 Task: Change the notification settings to alerts.
Action: Mouse moved to (916, 94)
Screenshot: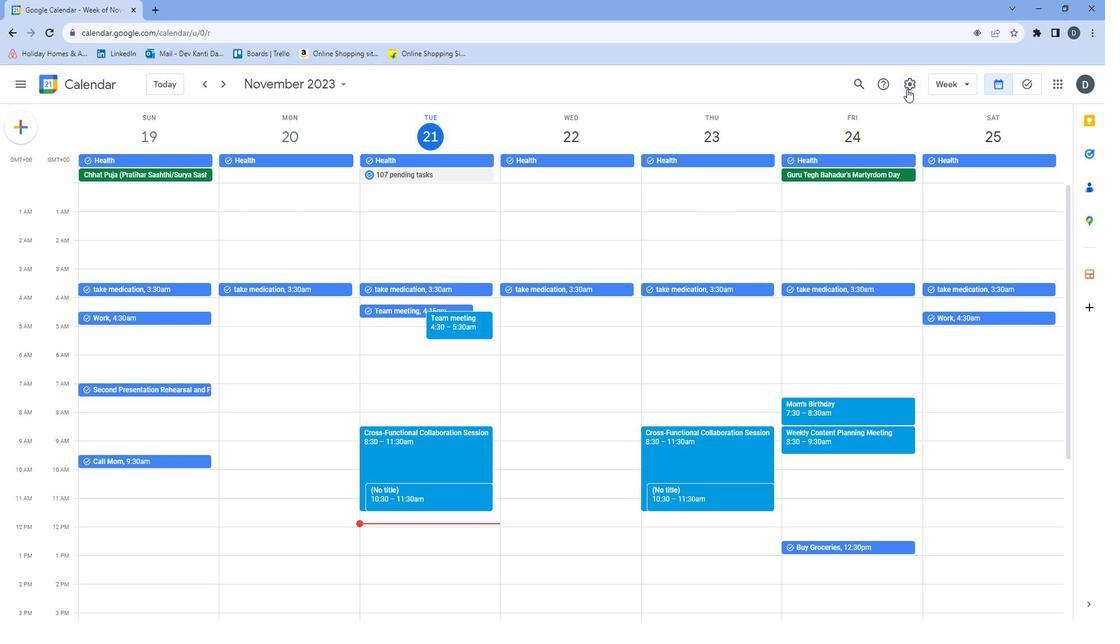 
Action: Mouse pressed left at (916, 94)
Screenshot: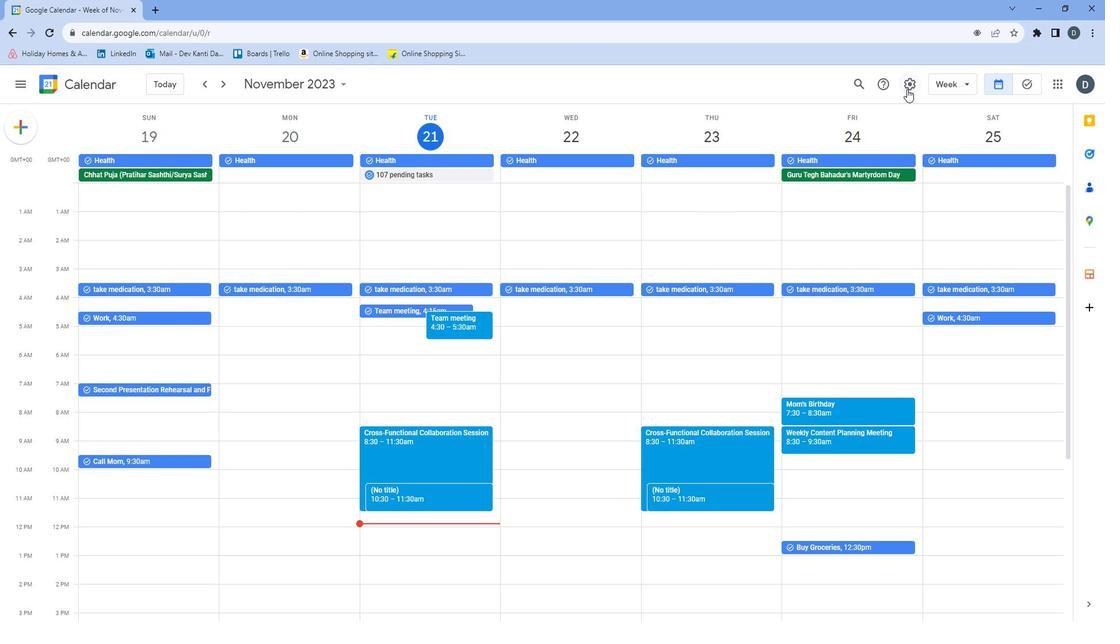 
Action: Mouse moved to (921, 111)
Screenshot: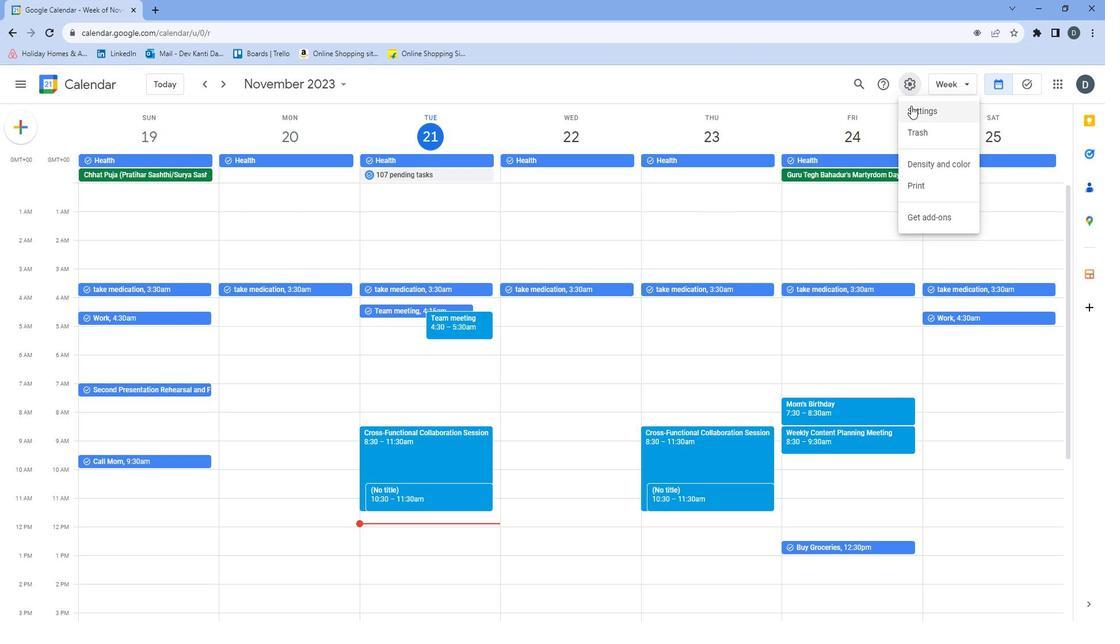 
Action: Mouse pressed left at (921, 111)
Screenshot: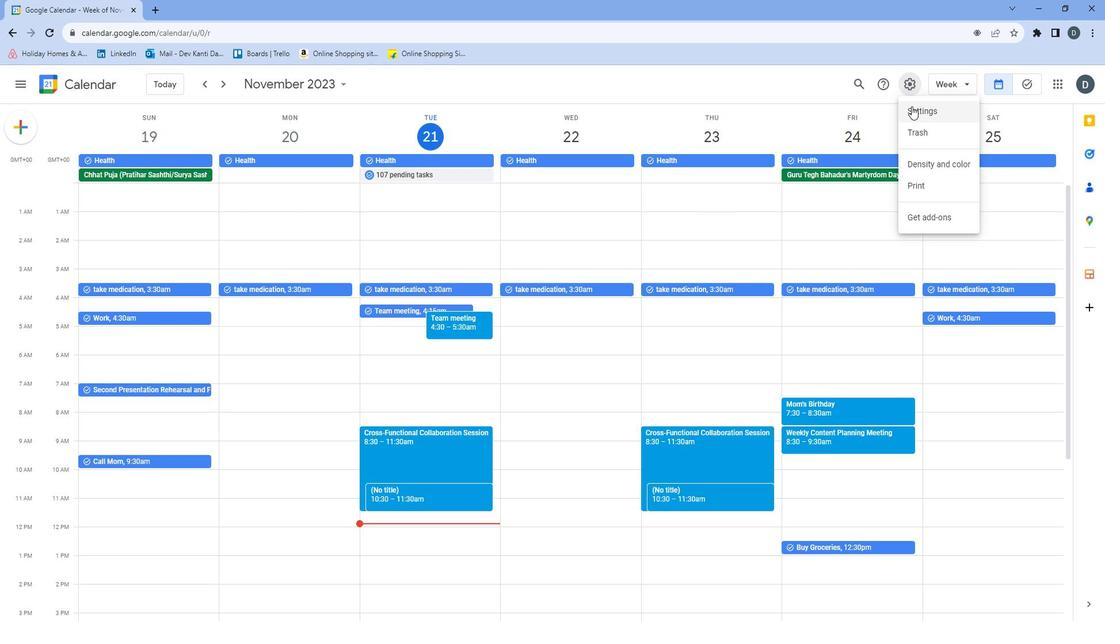 
Action: Mouse moved to (606, 261)
Screenshot: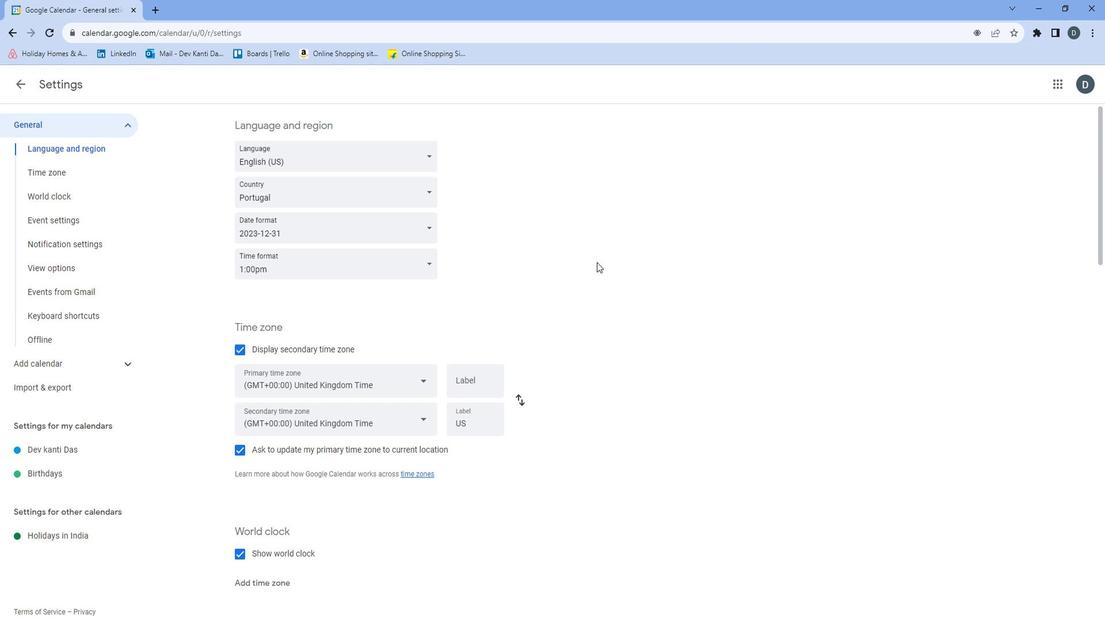
Action: Mouse scrolled (606, 261) with delta (0, 0)
Screenshot: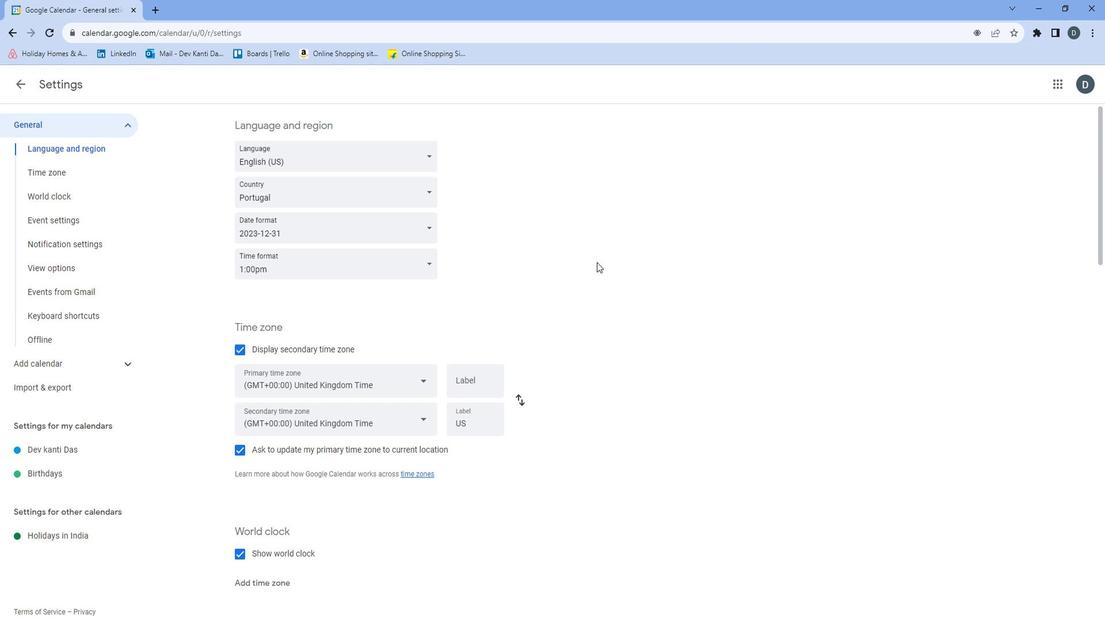 
Action: Mouse moved to (604, 262)
Screenshot: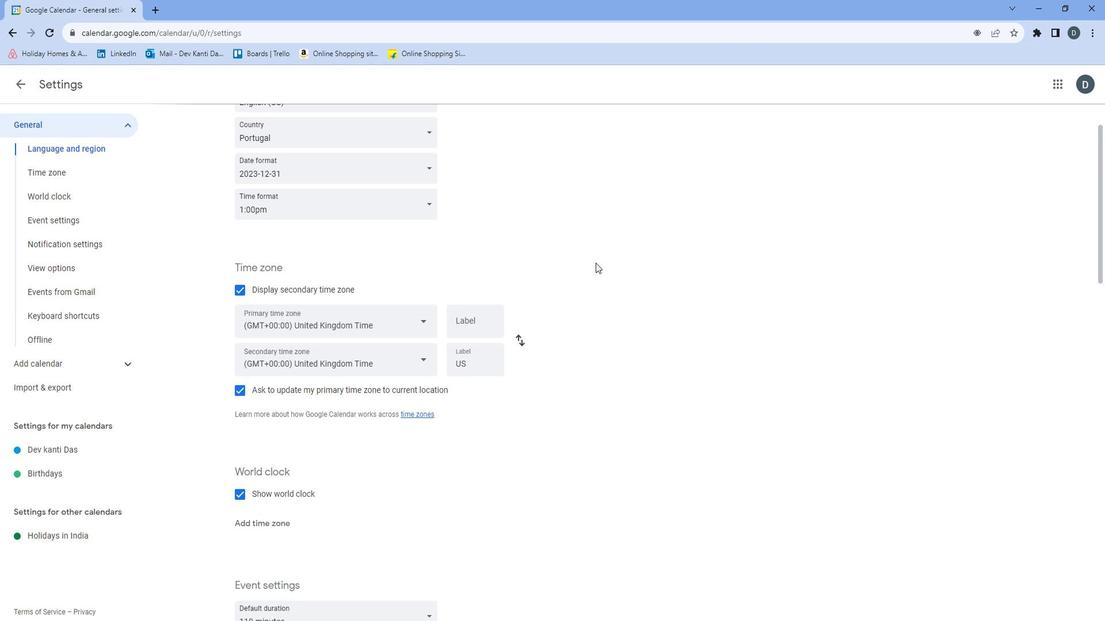 
Action: Mouse scrolled (604, 261) with delta (0, 0)
Screenshot: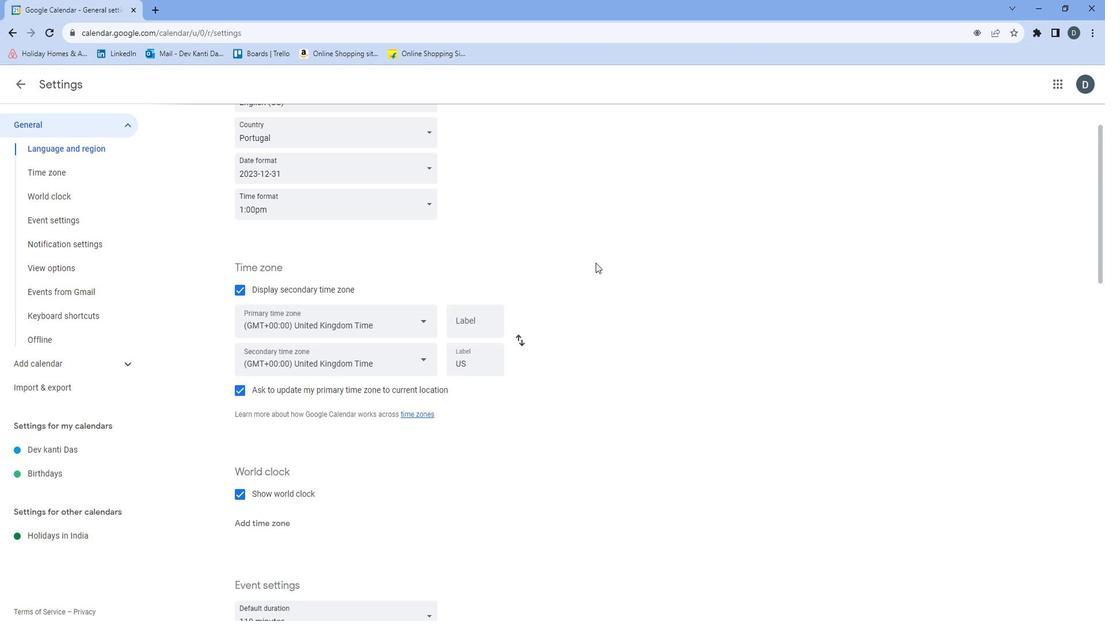 
Action: Mouse moved to (604, 261)
Screenshot: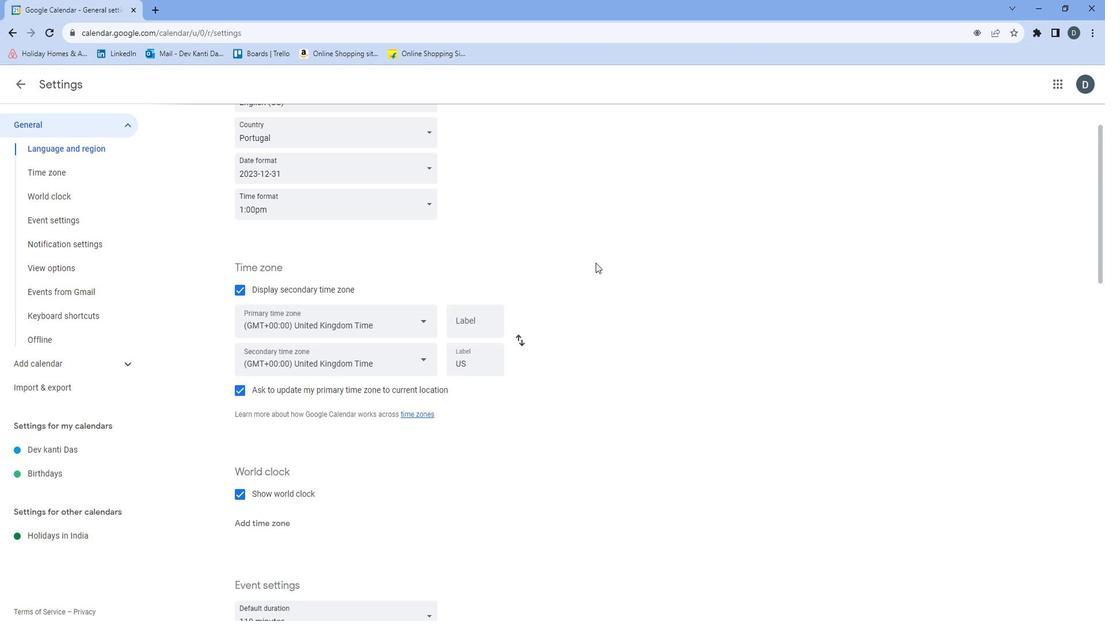 
Action: Mouse scrolled (604, 261) with delta (0, 0)
Screenshot: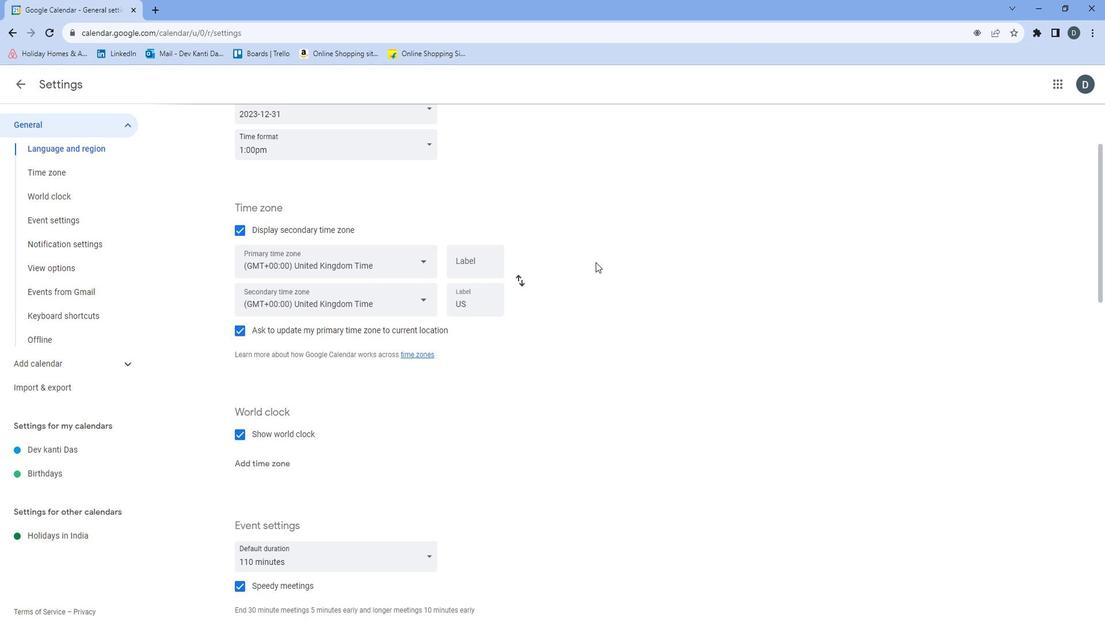 
Action: Mouse moved to (604, 260)
Screenshot: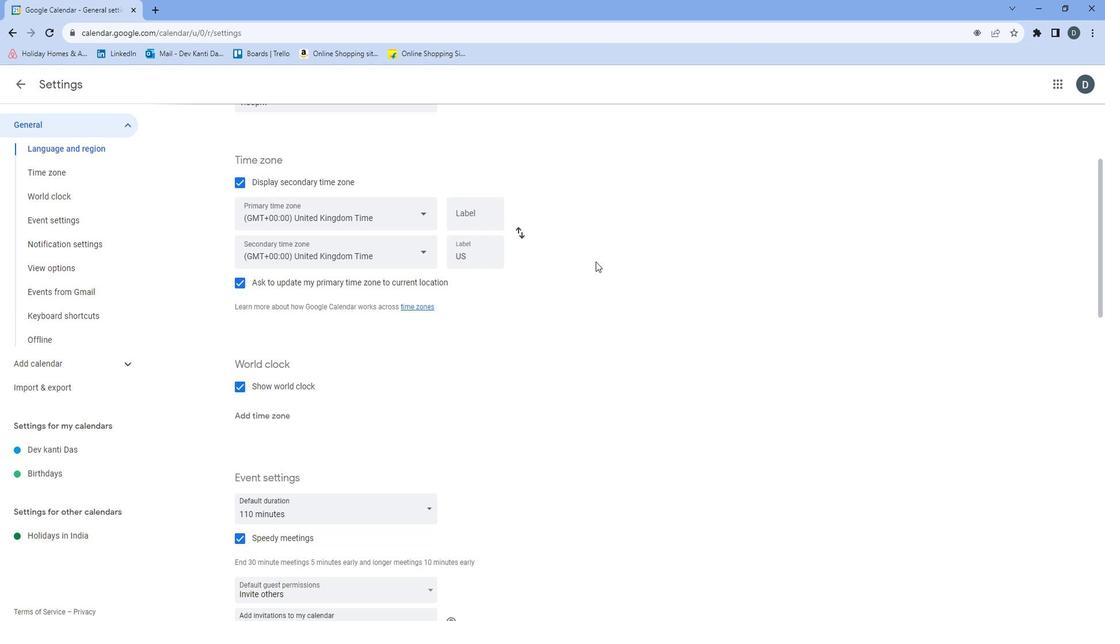 
Action: Mouse scrolled (604, 260) with delta (0, 0)
Screenshot: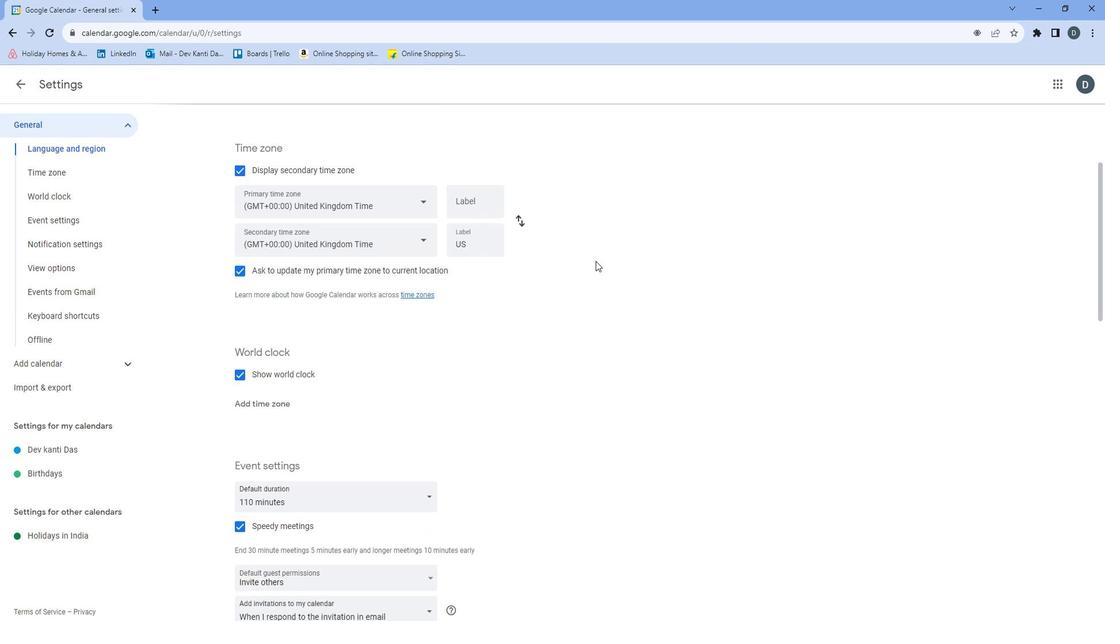 
Action: Mouse moved to (604, 260)
Screenshot: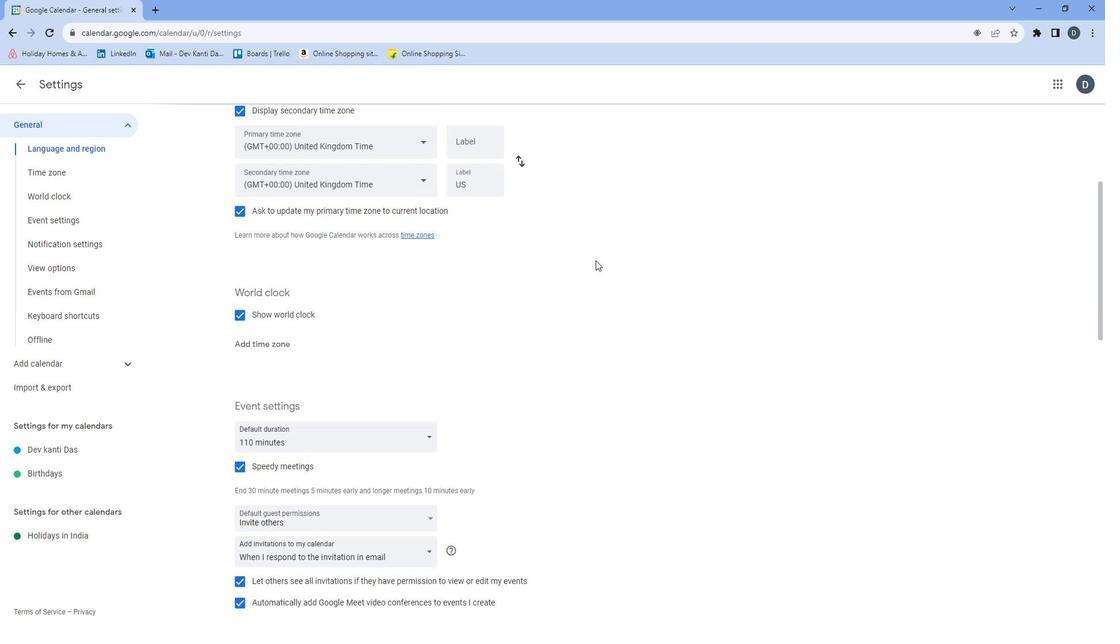
Action: Mouse scrolled (604, 259) with delta (0, 0)
Screenshot: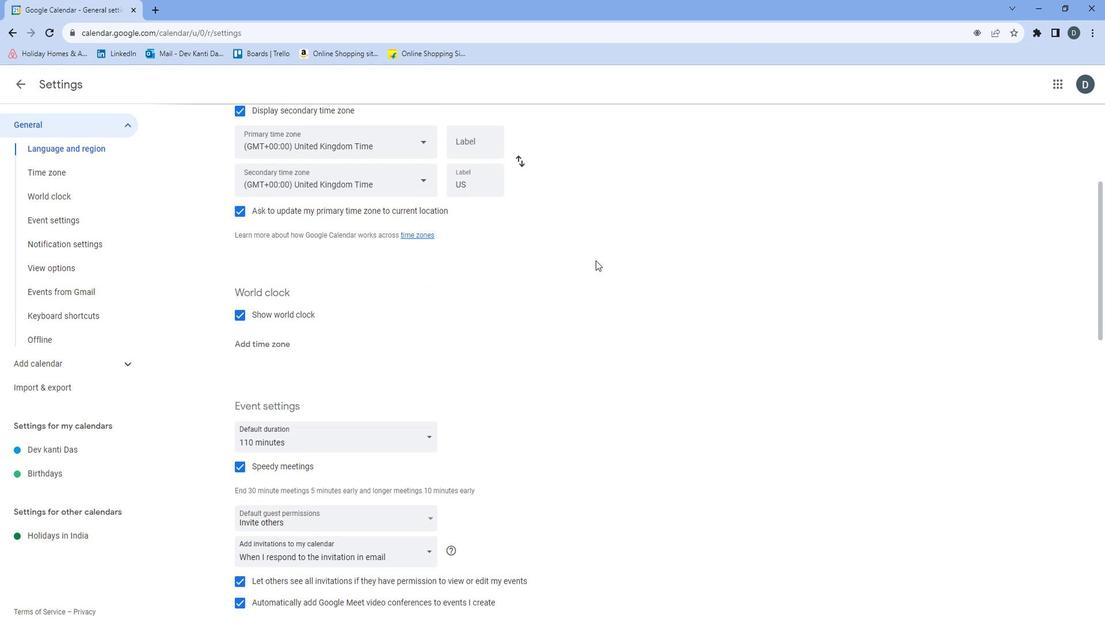 
Action: Mouse moved to (604, 259)
Screenshot: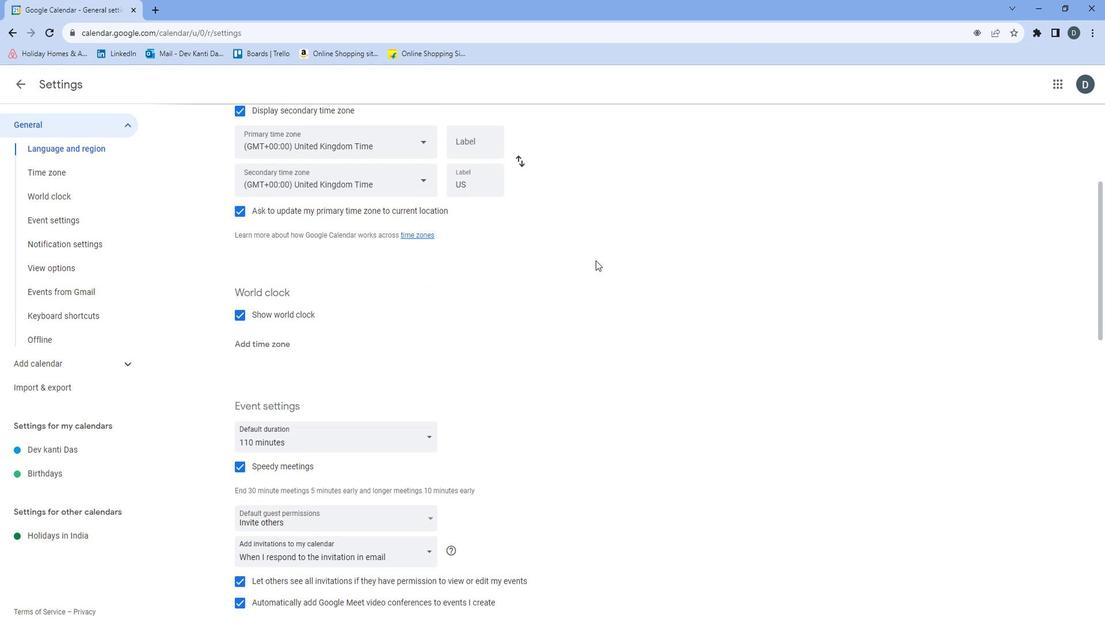 
Action: Mouse scrolled (604, 259) with delta (0, 0)
Screenshot: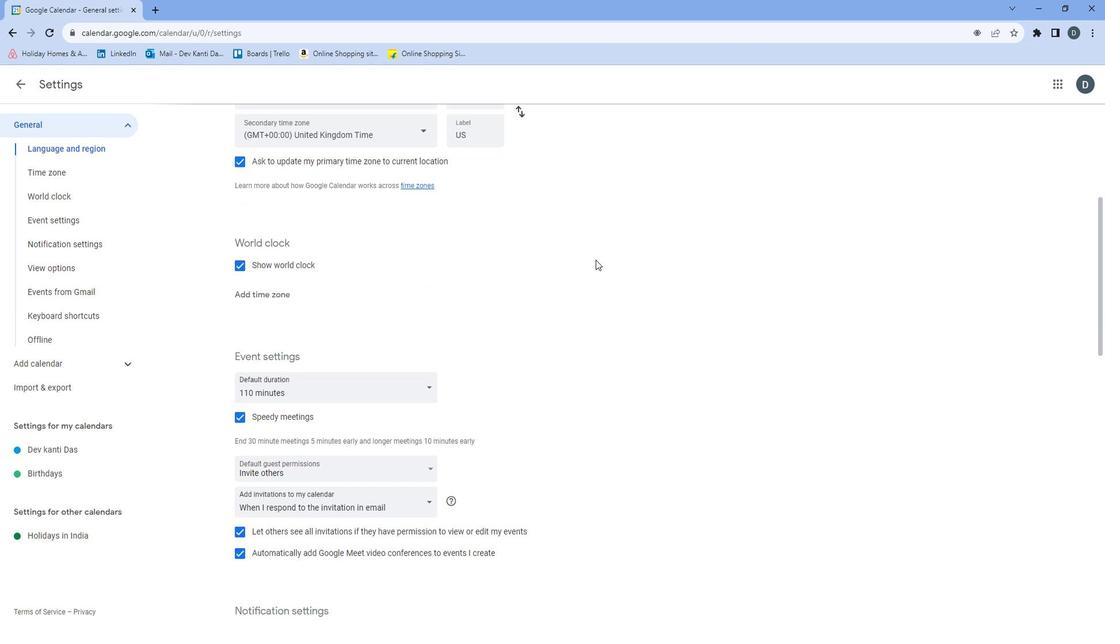 
Action: Mouse moved to (605, 259)
Screenshot: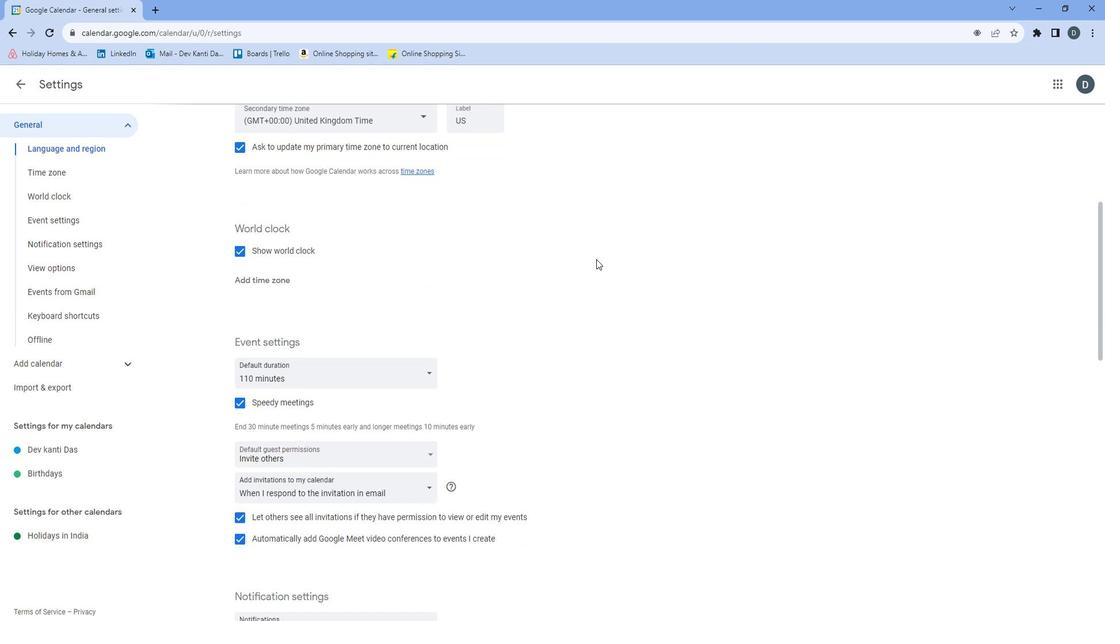 
Action: Mouse scrolled (605, 258) with delta (0, 0)
Screenshot: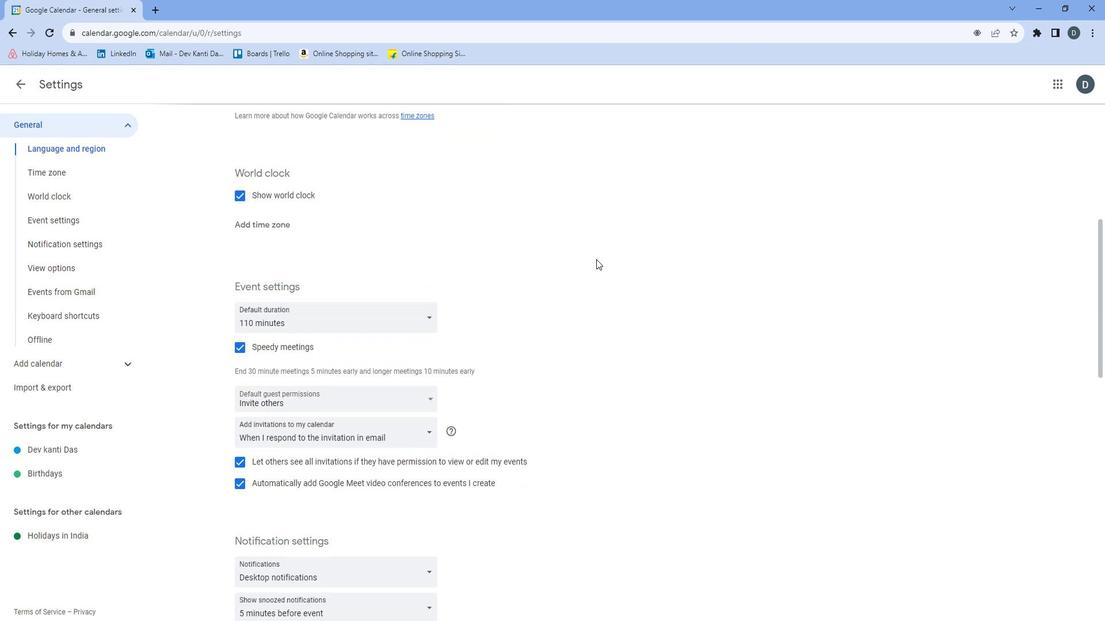 
Action: Mouse moved to (605, 258)
Screenshot: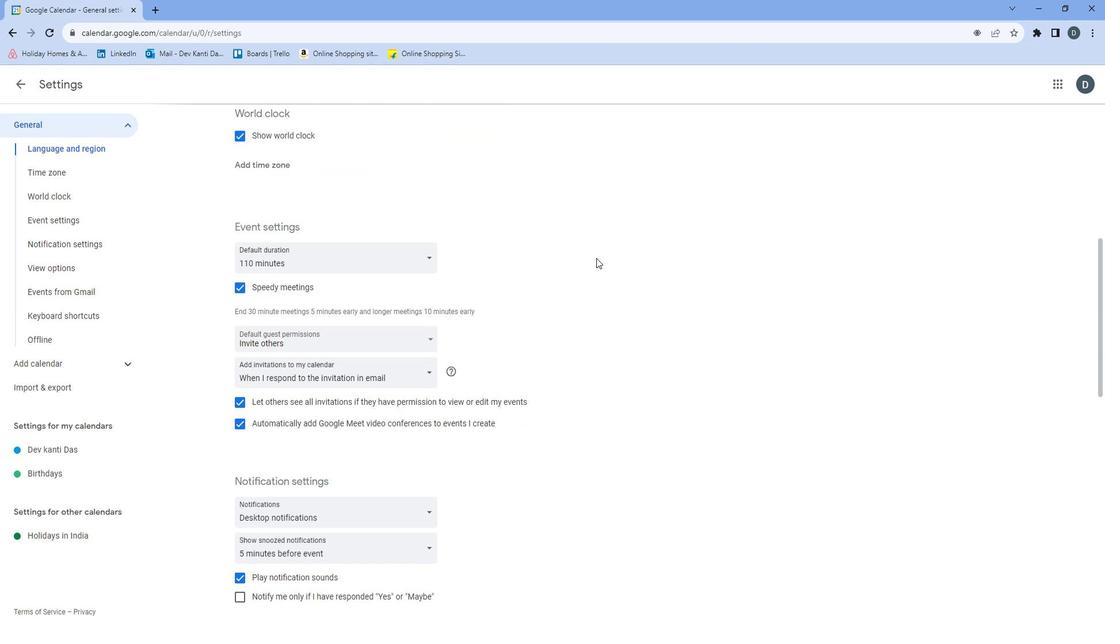 
Action: Mouse scrolled (605, 257) with delta (0, 0)
Screenshot: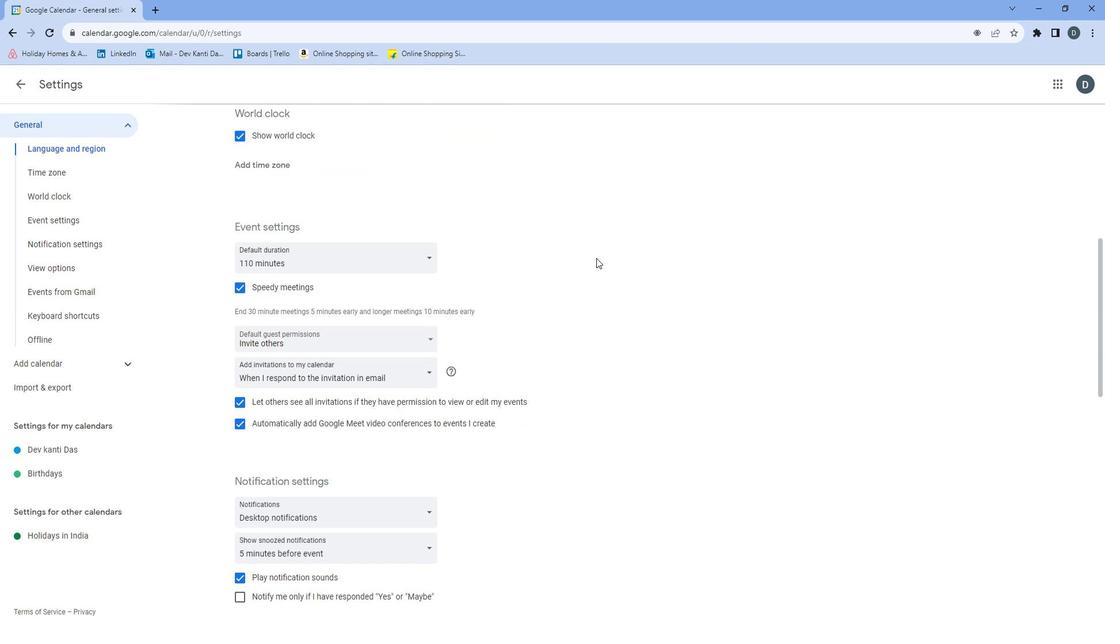 
Action: Mouse moved to (606, 255)
Screenshot: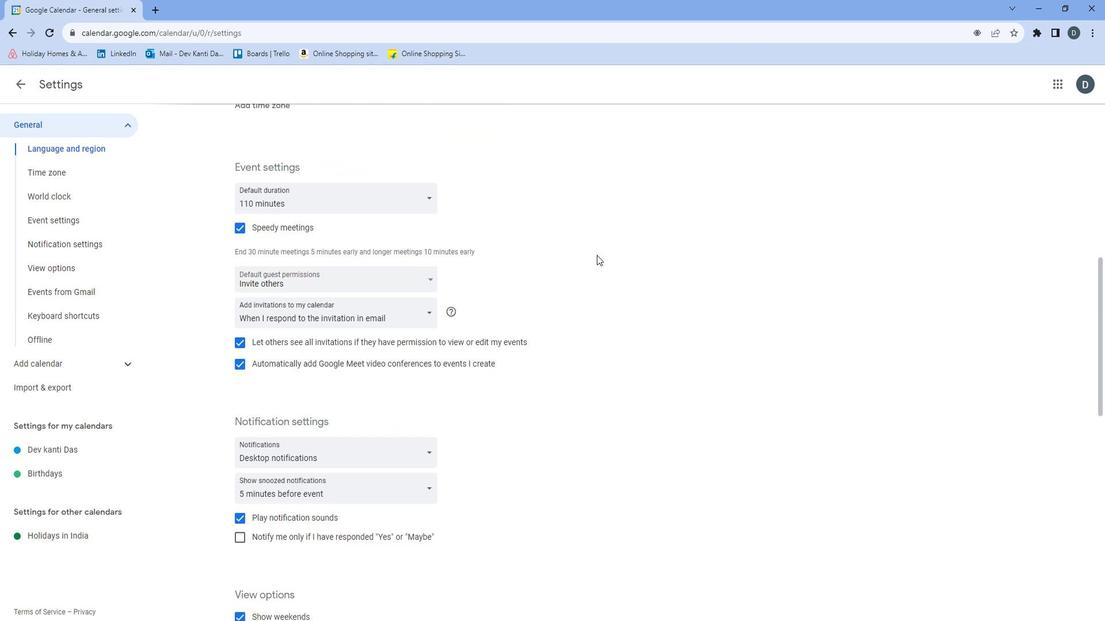 
Action: Mouse scrolled (606, 254) with delta (0, 0)
Screenshot: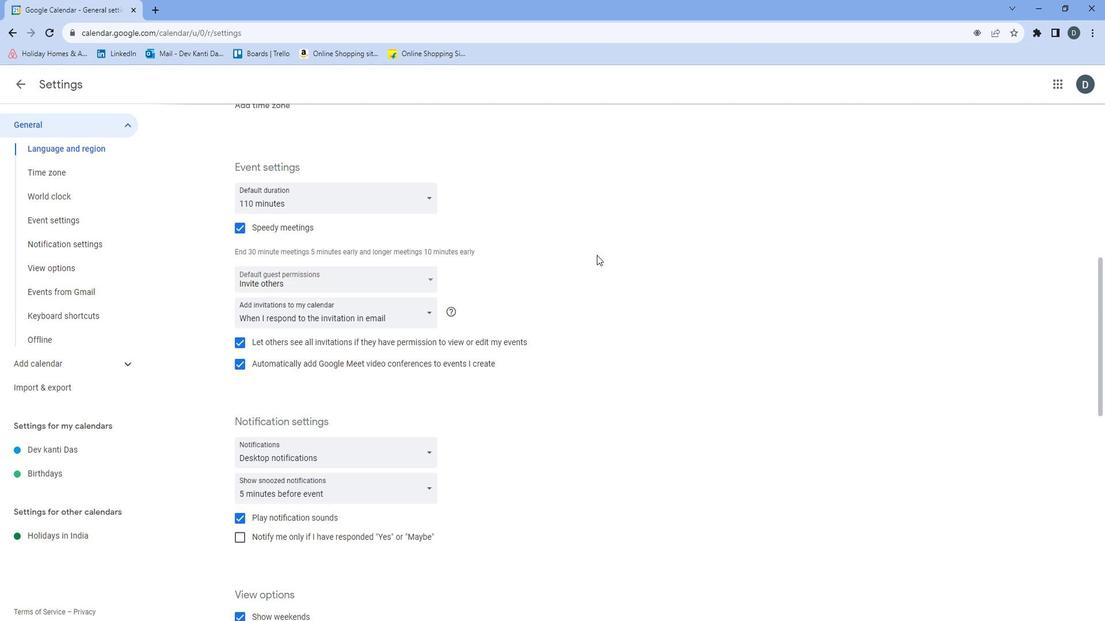 
Action: Mouse scrolled (606, 254) with delta (0, 0)
Screenshot: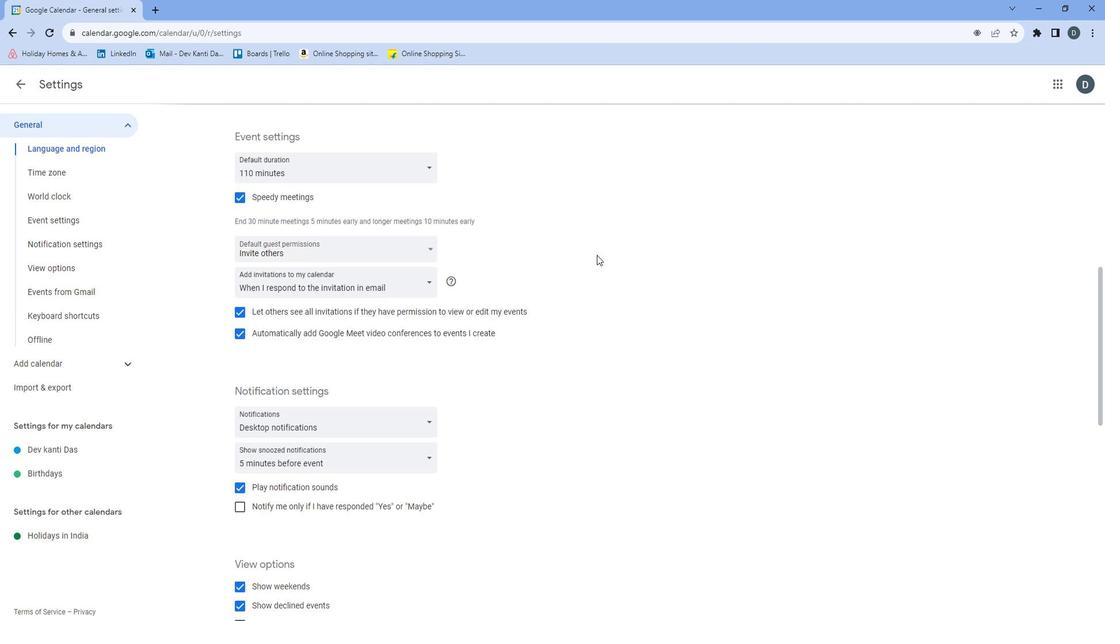 
Action: Mouse moved to (606, 255)
Screenshot: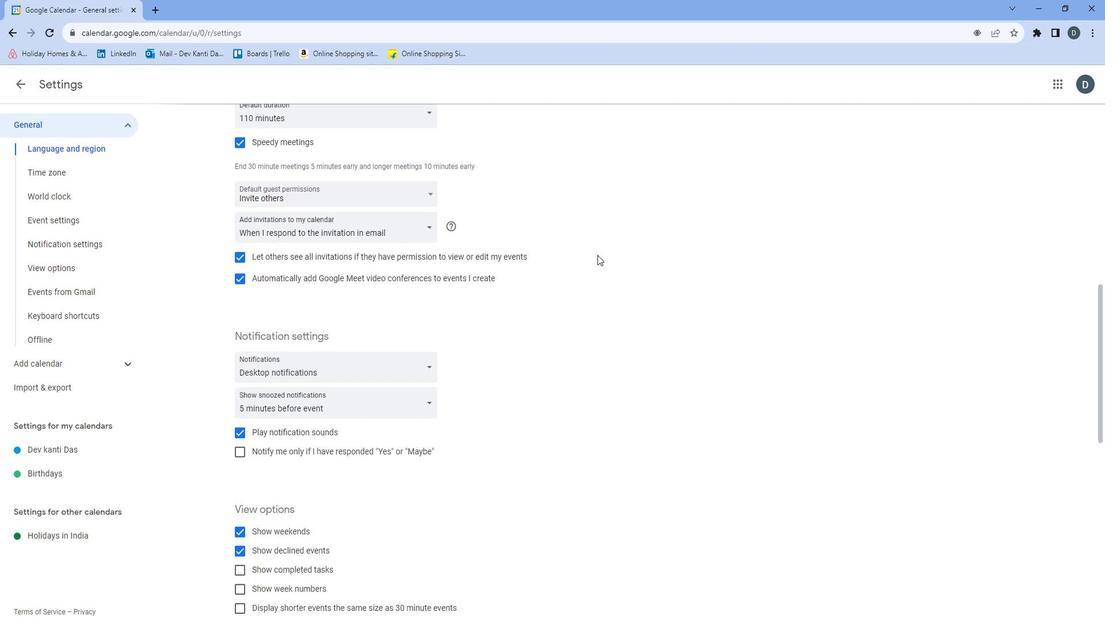 
Action: Mouse scrolled (606, 254) with delta (0, 0)
Screenshot: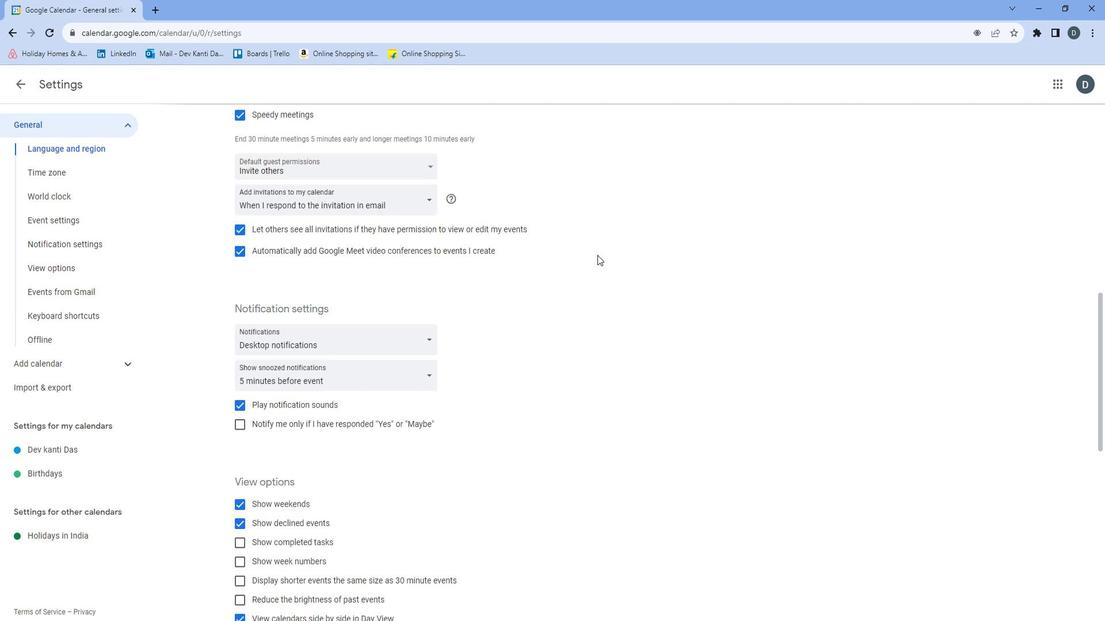
Action: Mouse moved to (403, 271)
Screenshot: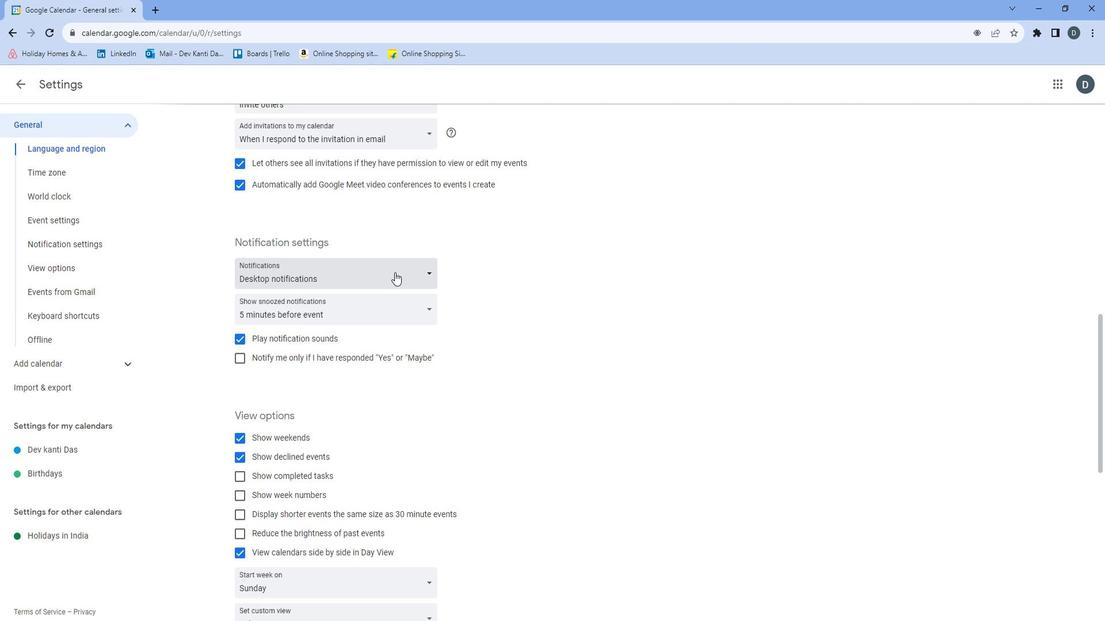 
Action: Mouse pressed left at (403, 271)
Screenshot: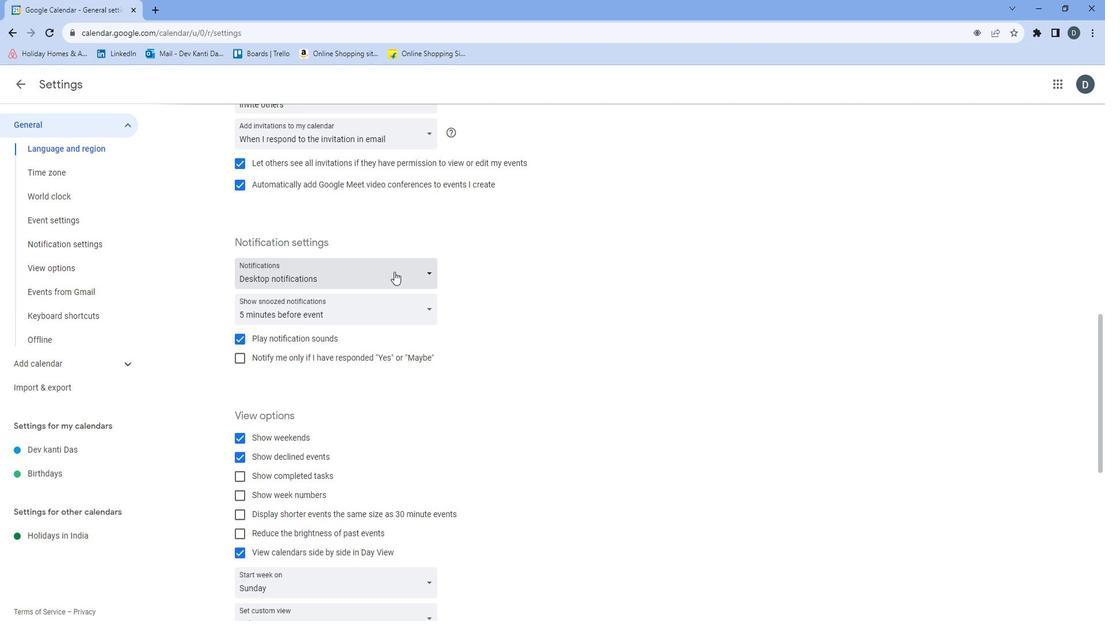 
Action: Mouse moved to (394, 359)
Screenshot: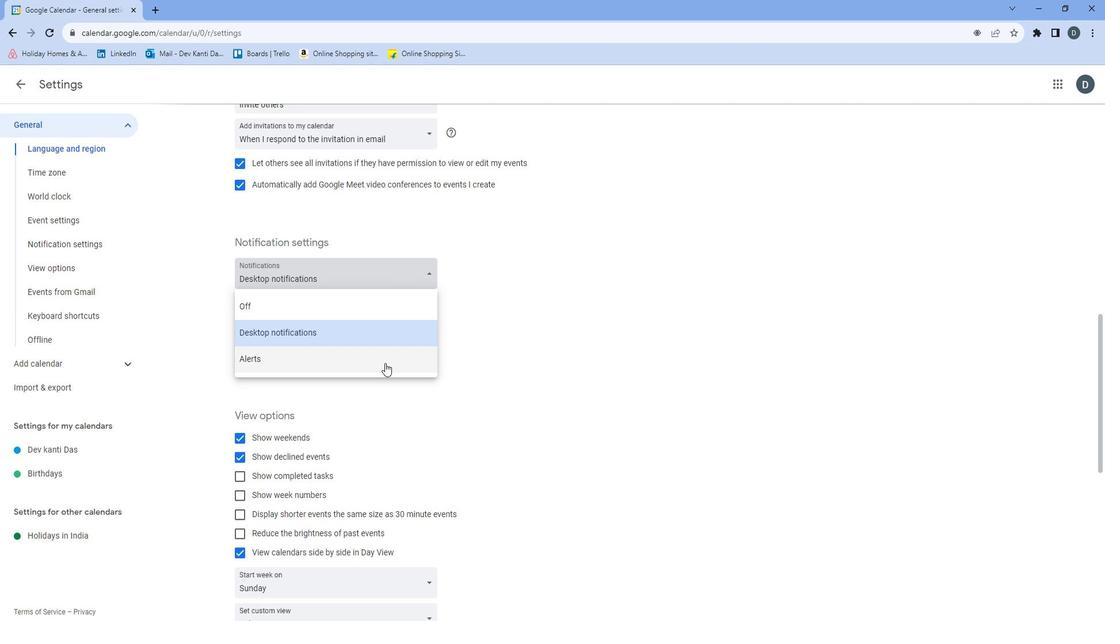 
Action: Mouse pressed left at (394, 359)
Screenshot: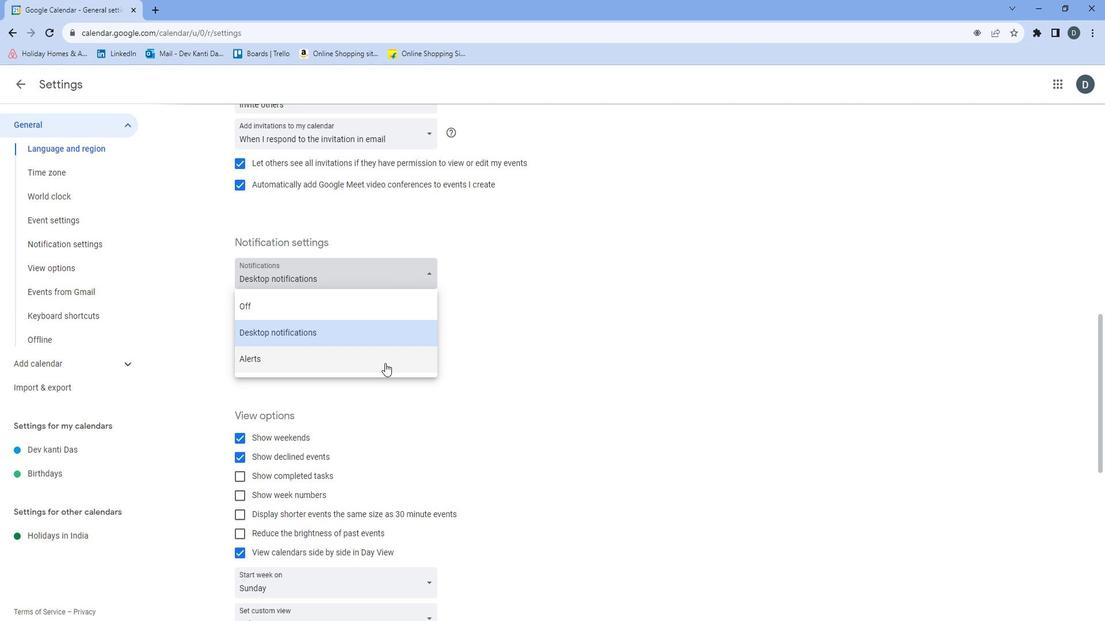 
Action: Mouse moved to (537, 376)
Screenshot: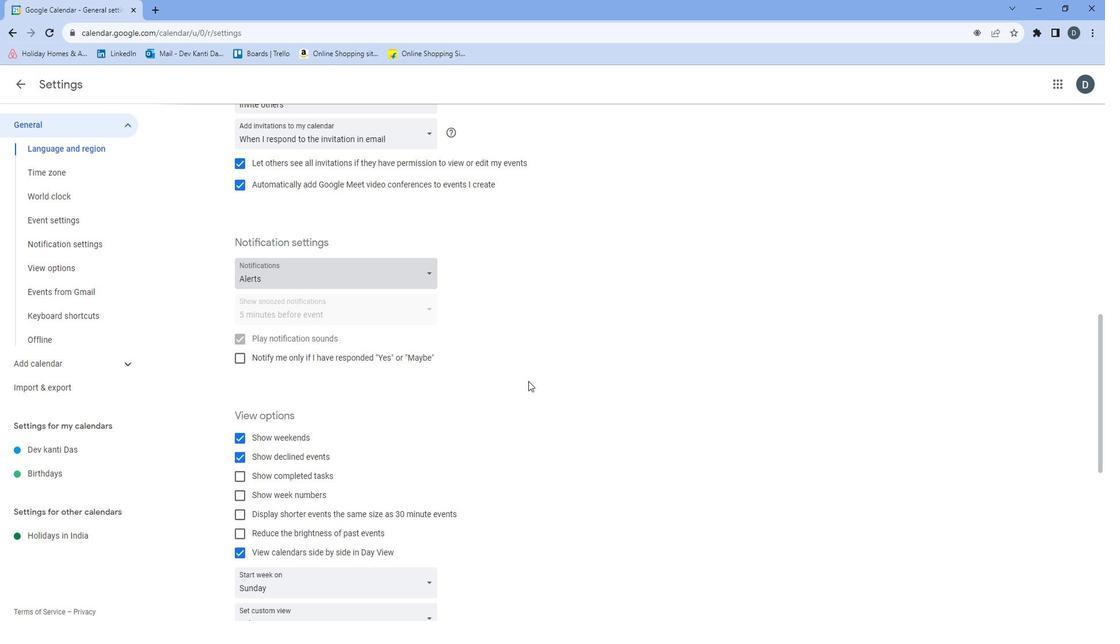 
